 Task: Start in the project Whiteboard the sprint 'Escape Velocity', with a duration of 1 week.
Action: Mouse moved to (945, 166)
Screenshot: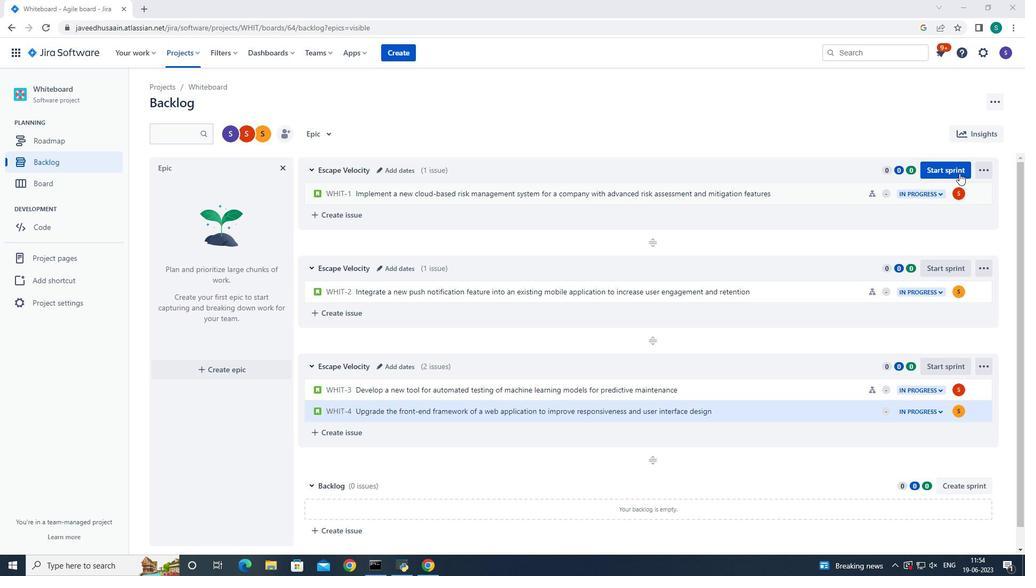 
Action: Mouse pressed left at (945, 166)
Screenshot: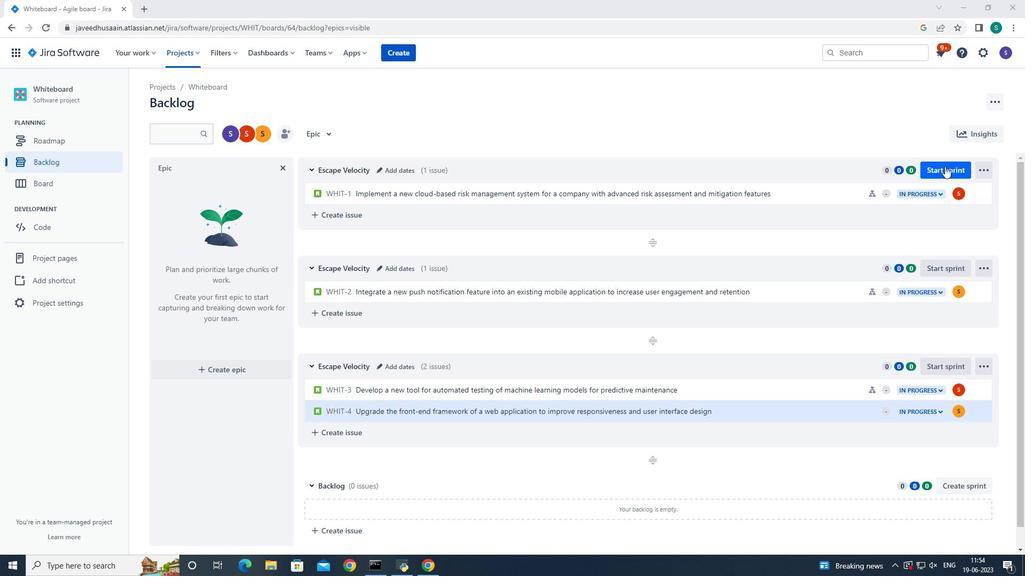 
Action: Mouse moved to (473, 183)
Screenshot: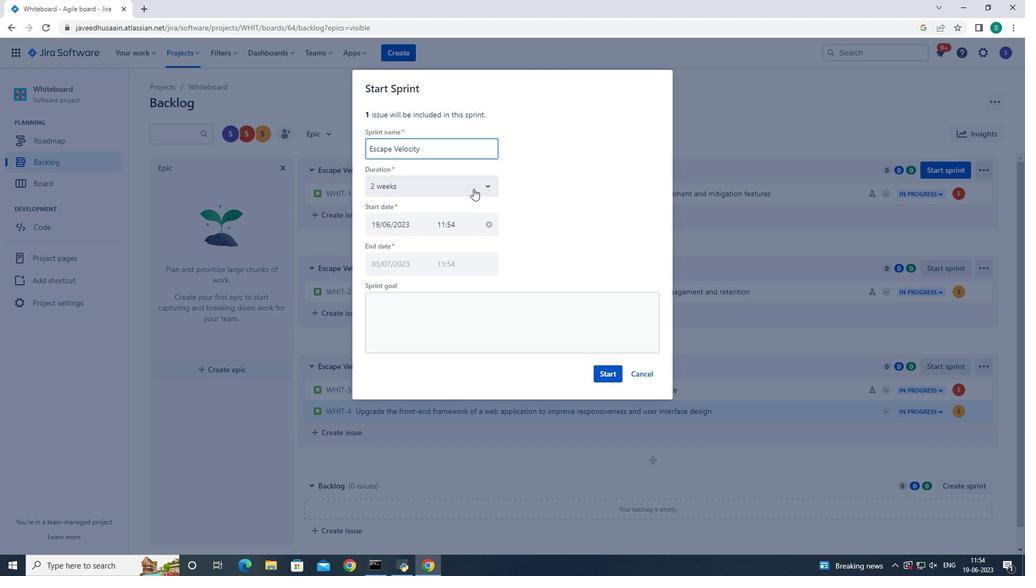 
Action: Mouse pressed left at (473, 183)
Screenshot: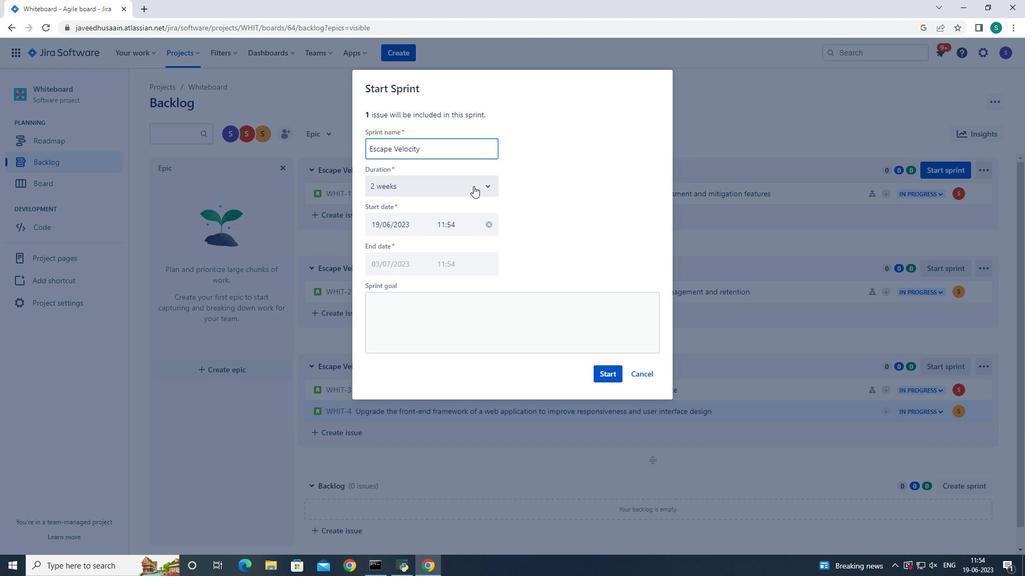
Action: Mouse moved to (400, 209)
Screenshot: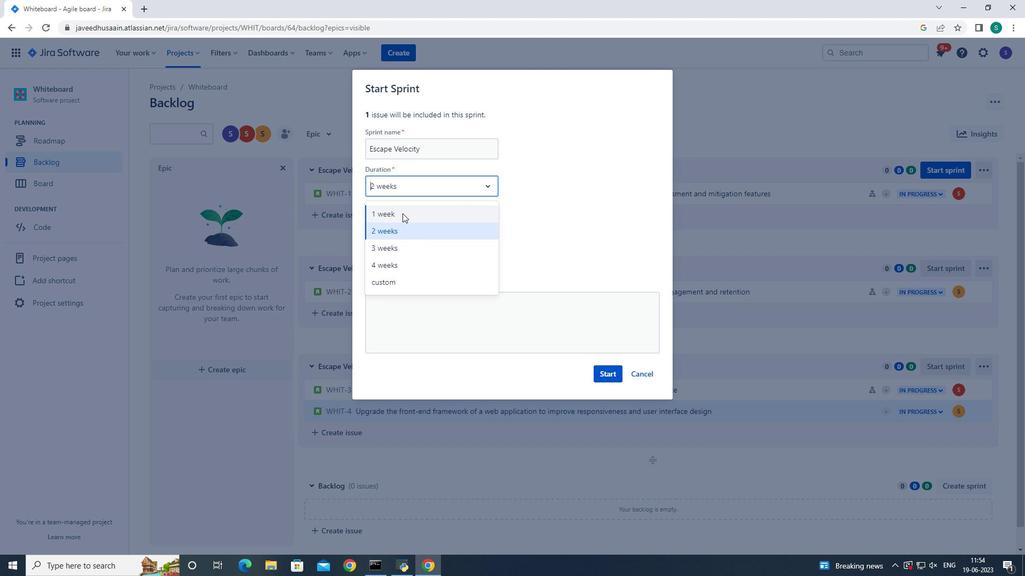 
Action: Mouse pressed left at (400, 209)
Screenshot: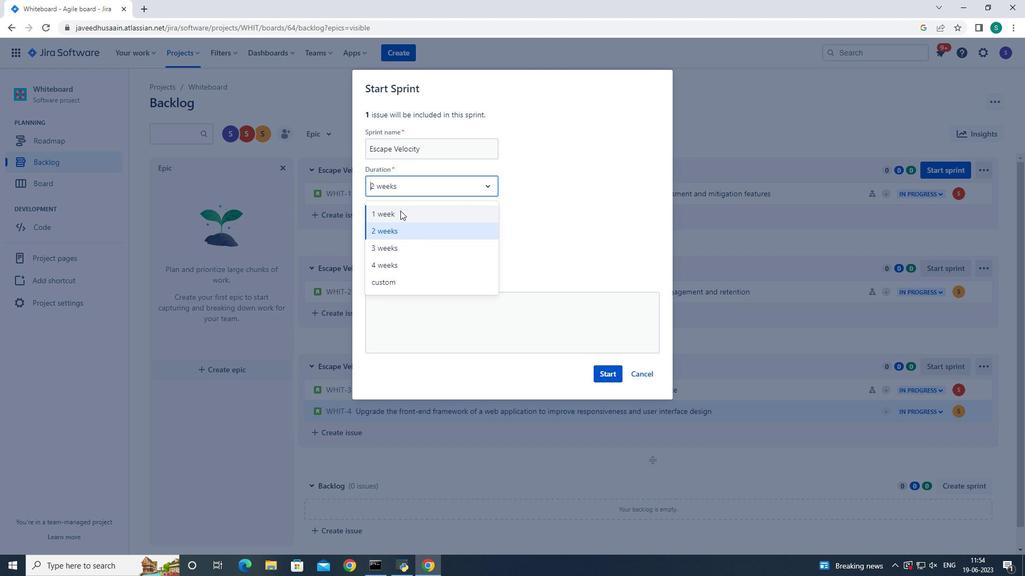 
Action: Mouse moved to (610, 373)
Screenshot: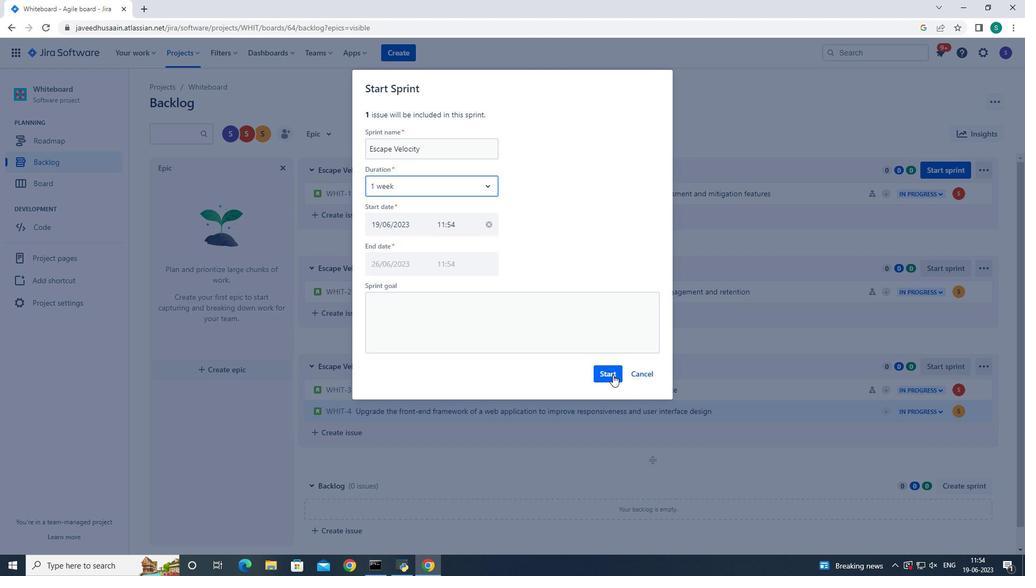
Action: Mouse pressed left at (610, 373)
Screenshot: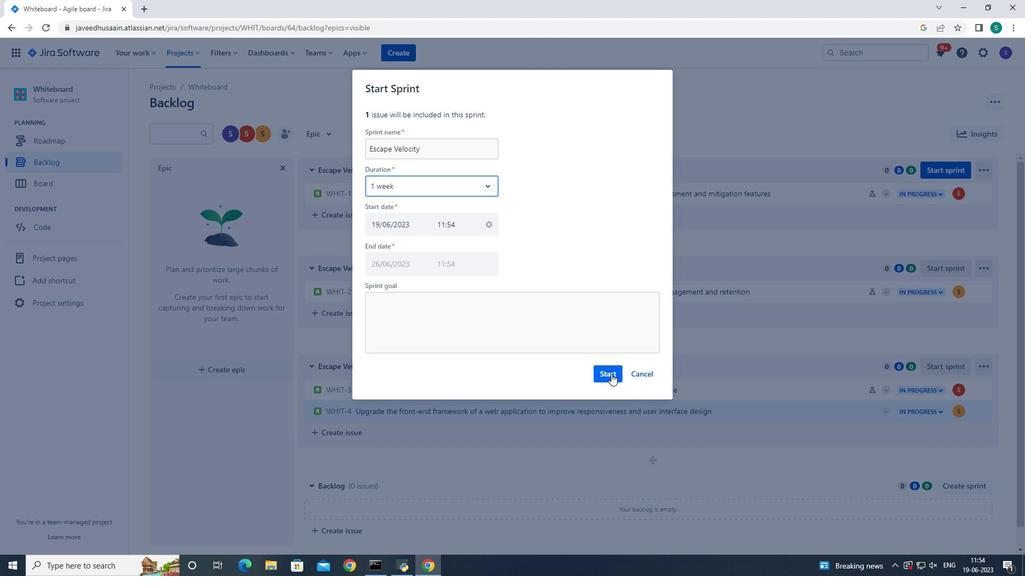 
Action: Mouse moved to (68, 165)
Screenshot: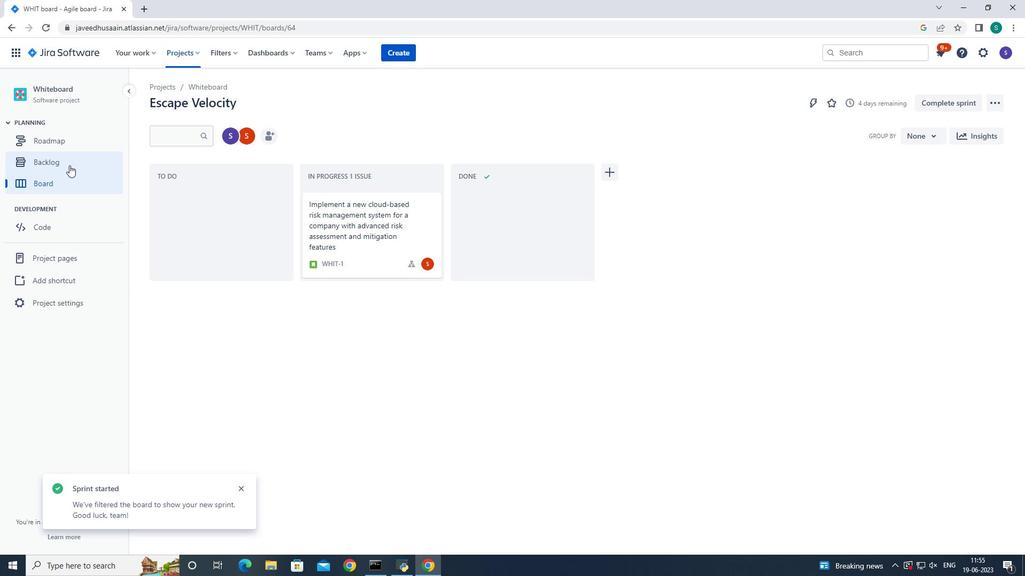 
Action: Mouse pressed left at (68, 165)
Screenshot: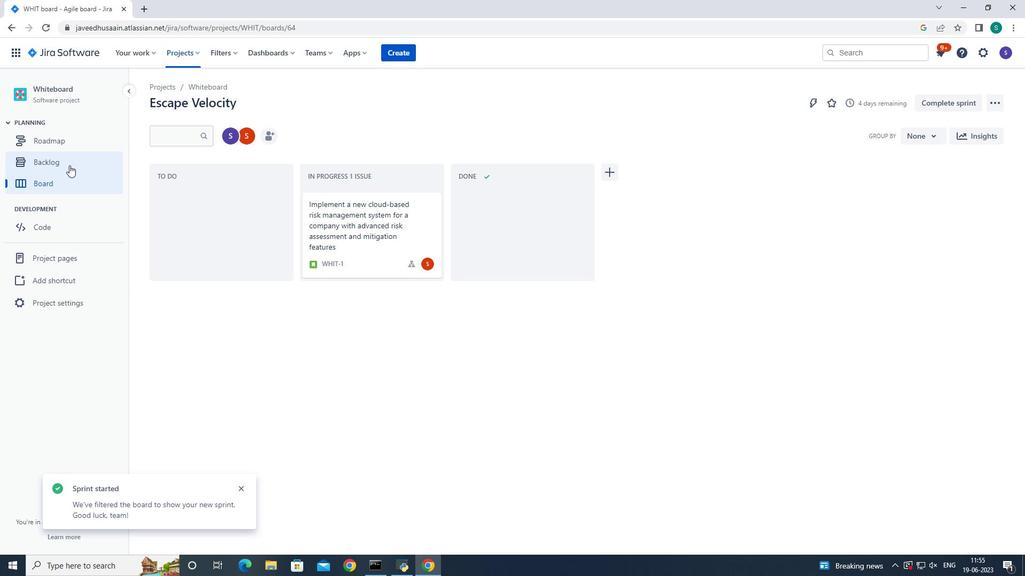 
Action: Mouse moved to (427, 176)
Screenshot: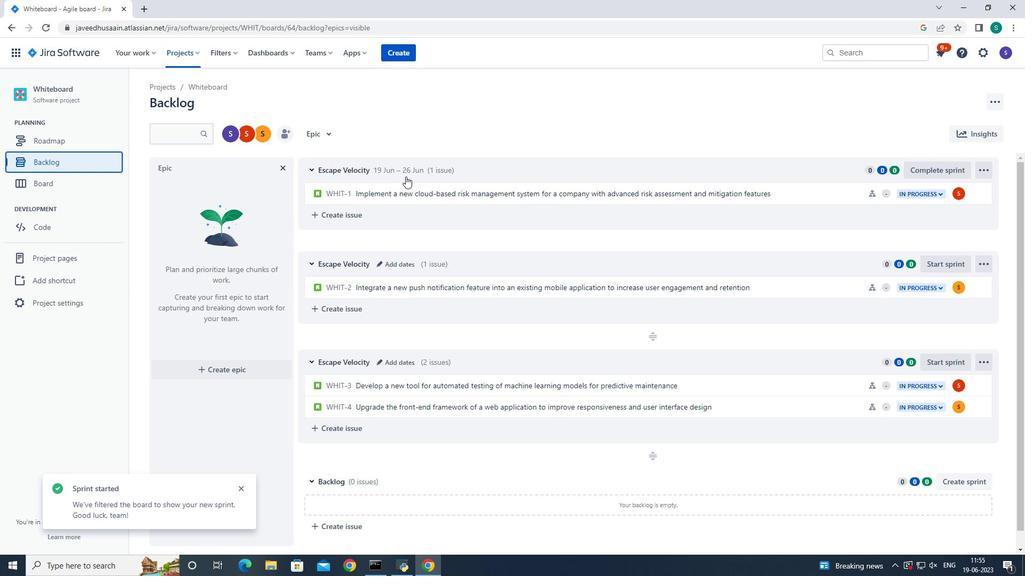 
